 Task: Apply outer borders.
Action: Mouse moved to (251, 389)
Screenshot: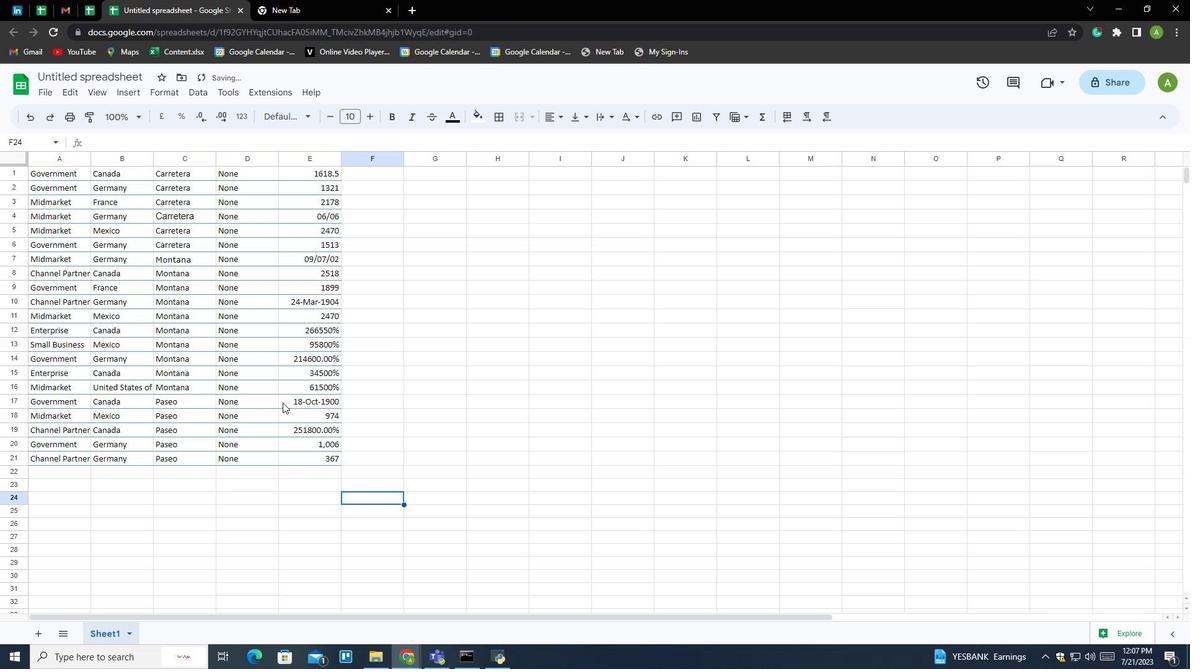 
Action: Mouse pressed left at (251, 389)
Screenshot: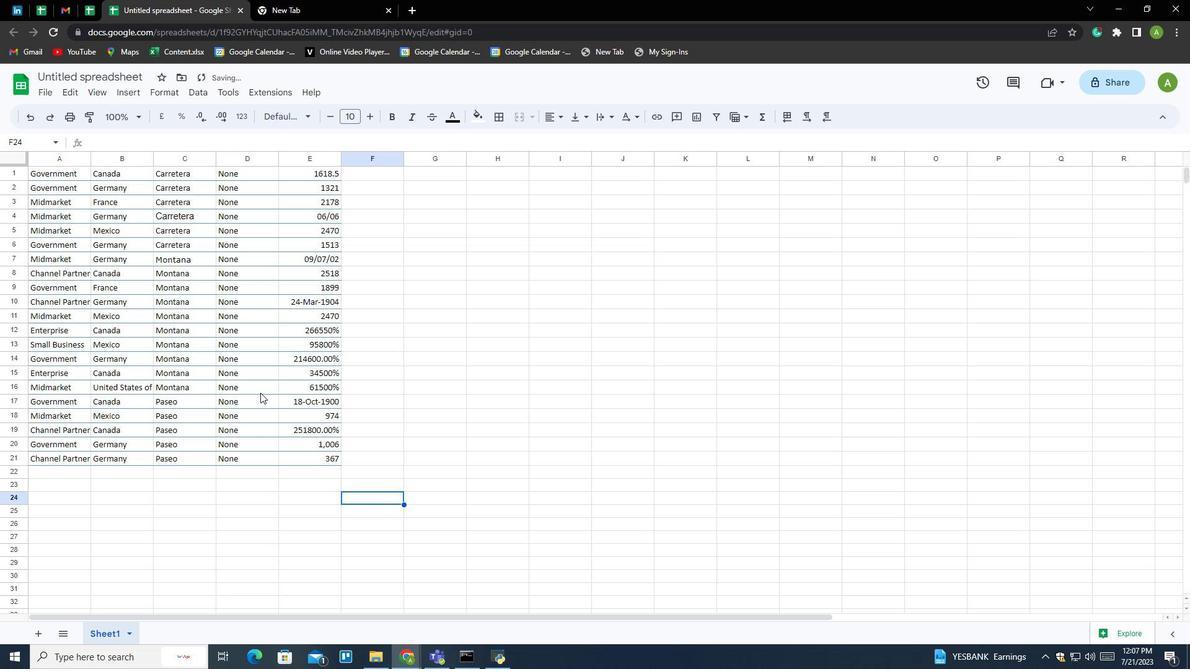 
Action: Key pressed ctrl+A
Screenshot: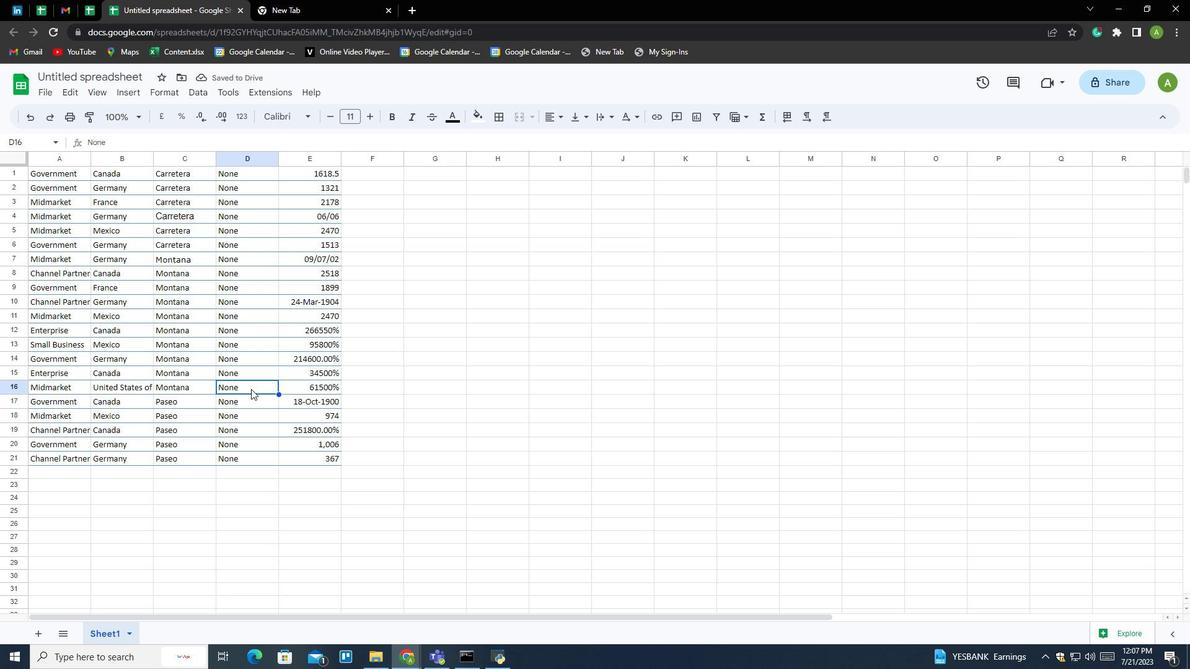 
Action: Mouse moved to (501, 122)
Screenshot: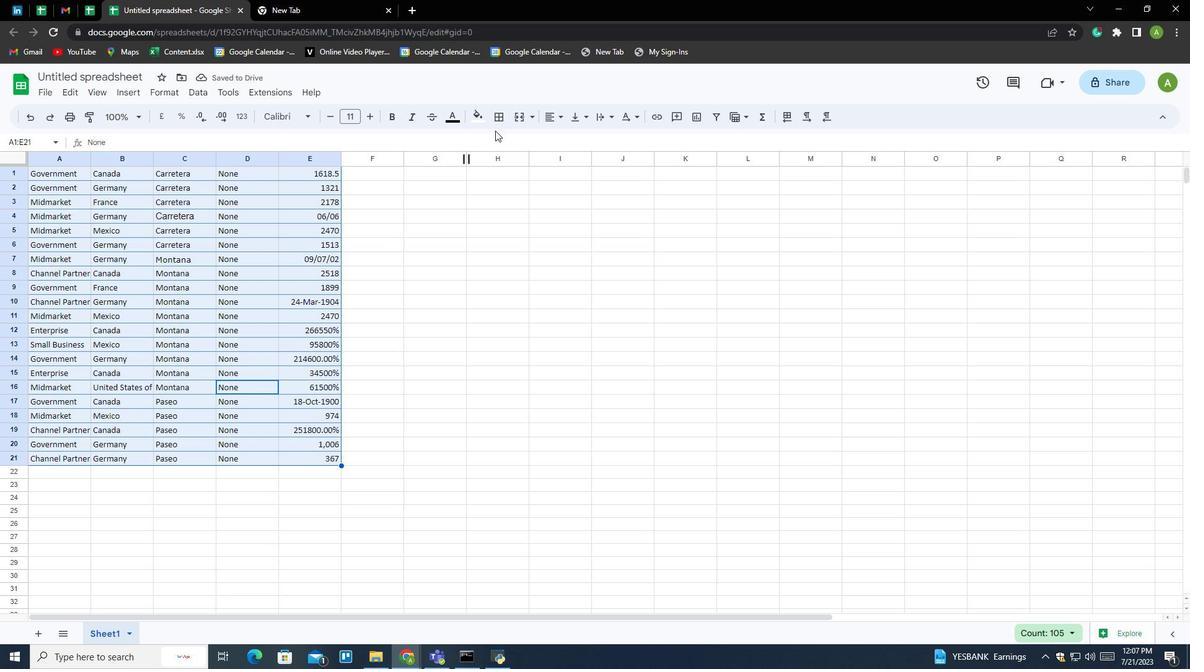 
Action: Mouse pressed left at (501, 122)
Screenshot: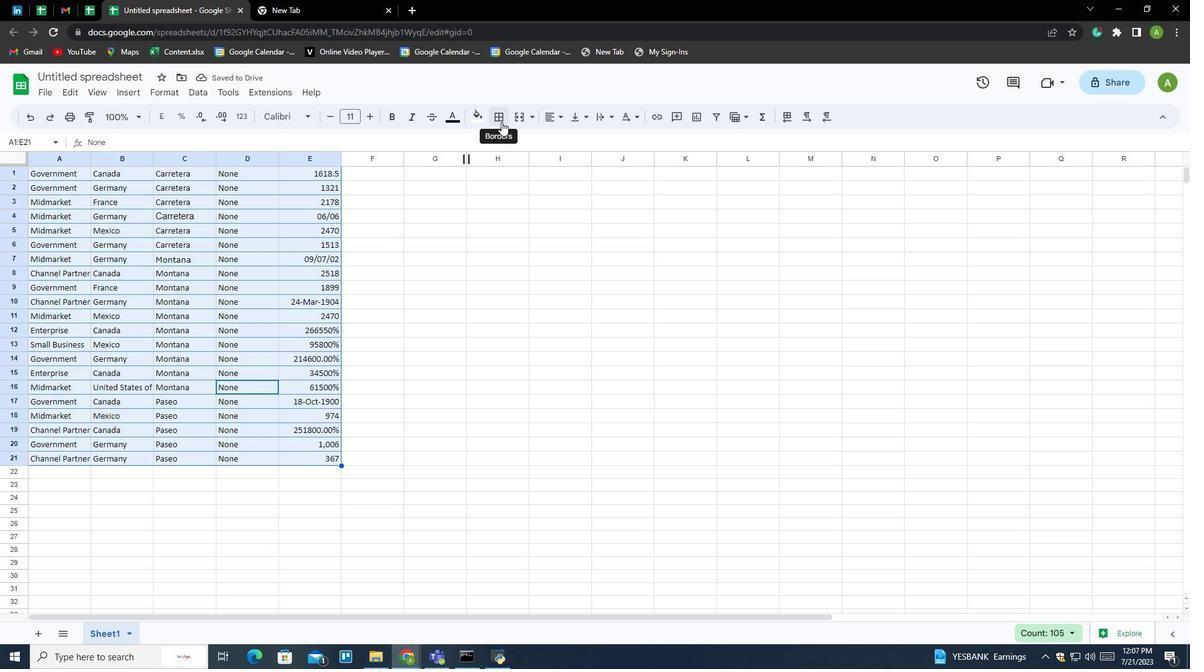 
Action: Mouse moved to (587, 143)
Screenshot: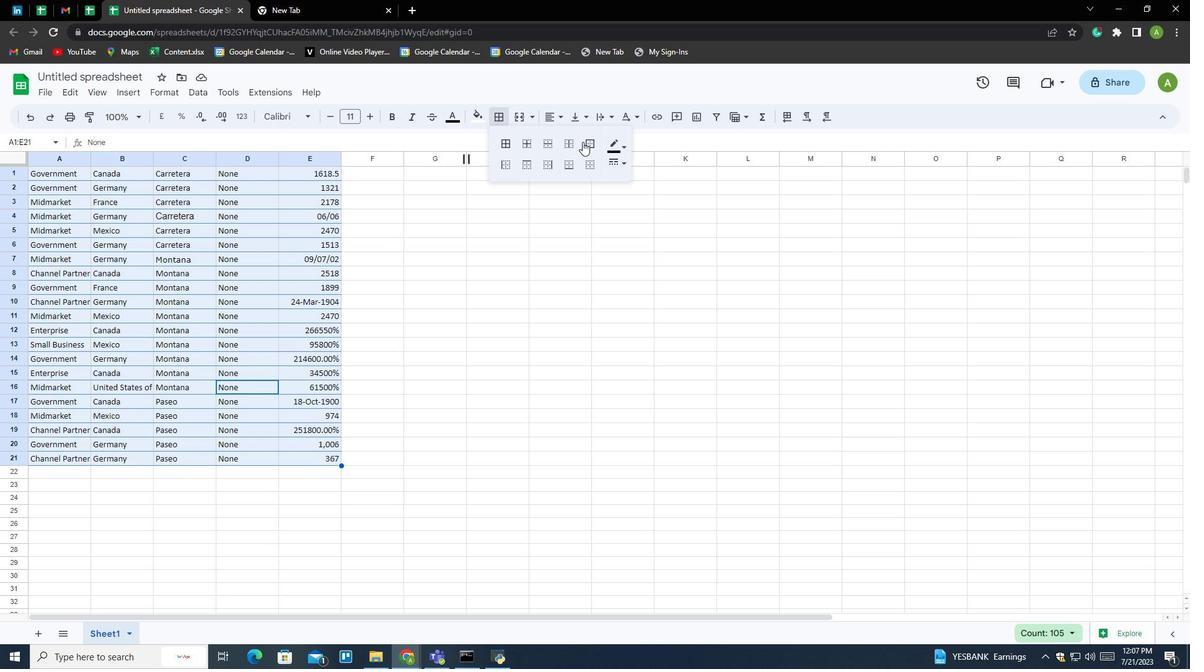
Action: Mouse pressed left at (587, 143)
Screenshot: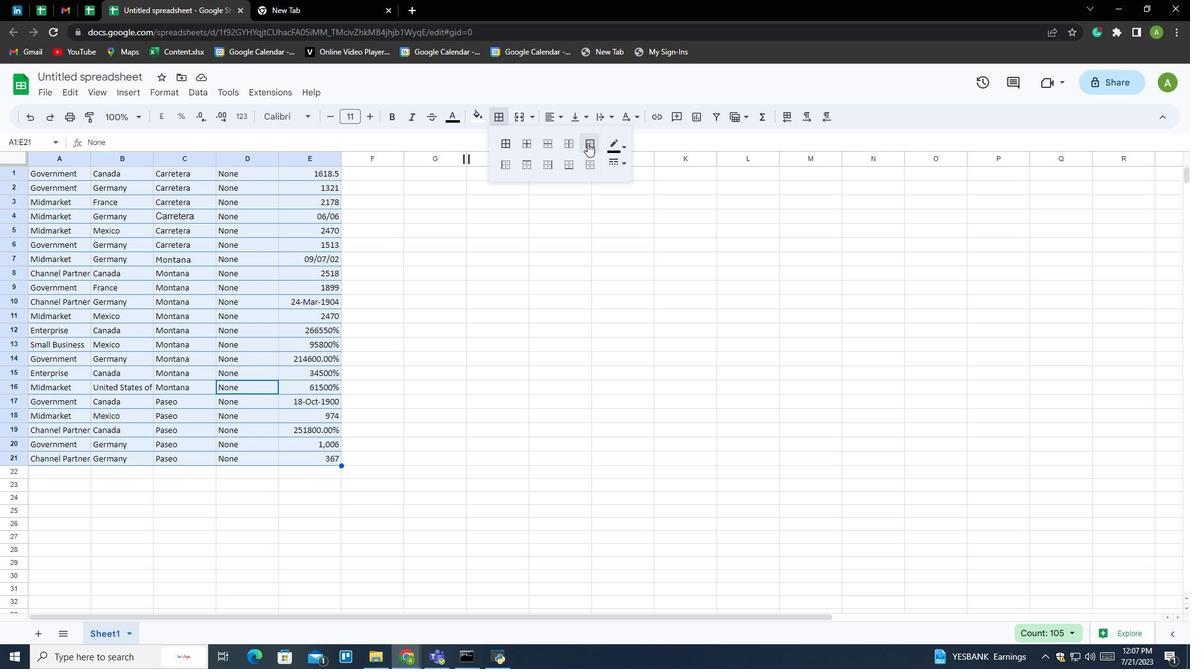 
Action: Mouse moved to (467, 368)
Screenshot: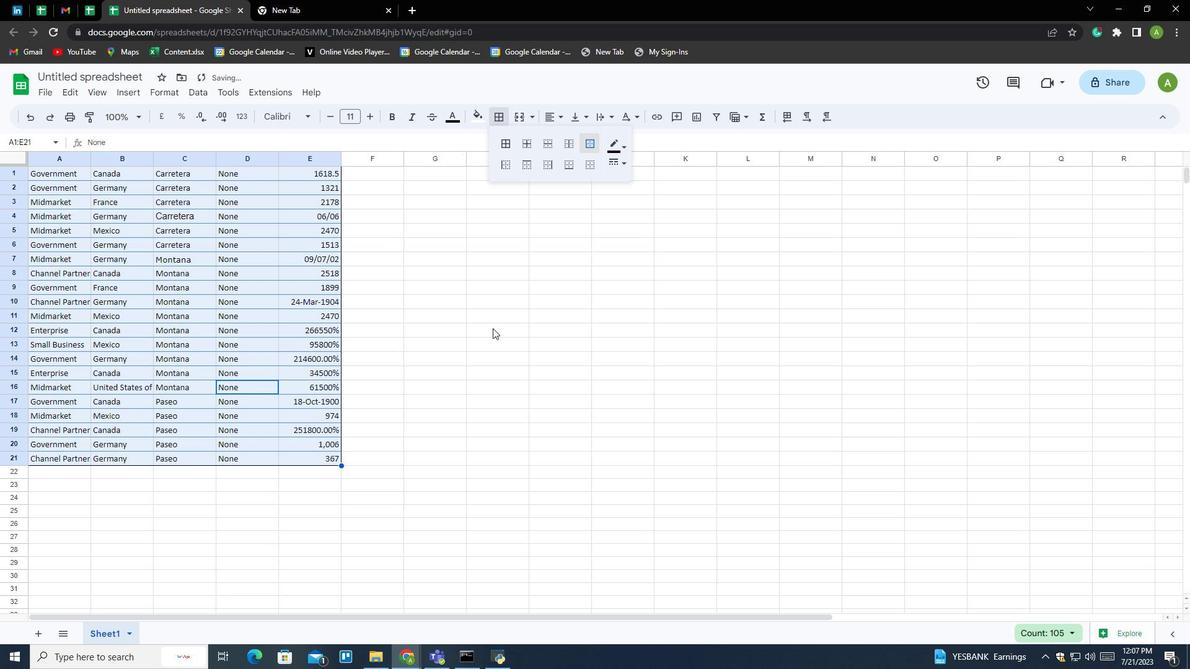 
